 Task: Add sheet name to the page.
Action: Mouse moved to (65, 100)
Screenshot: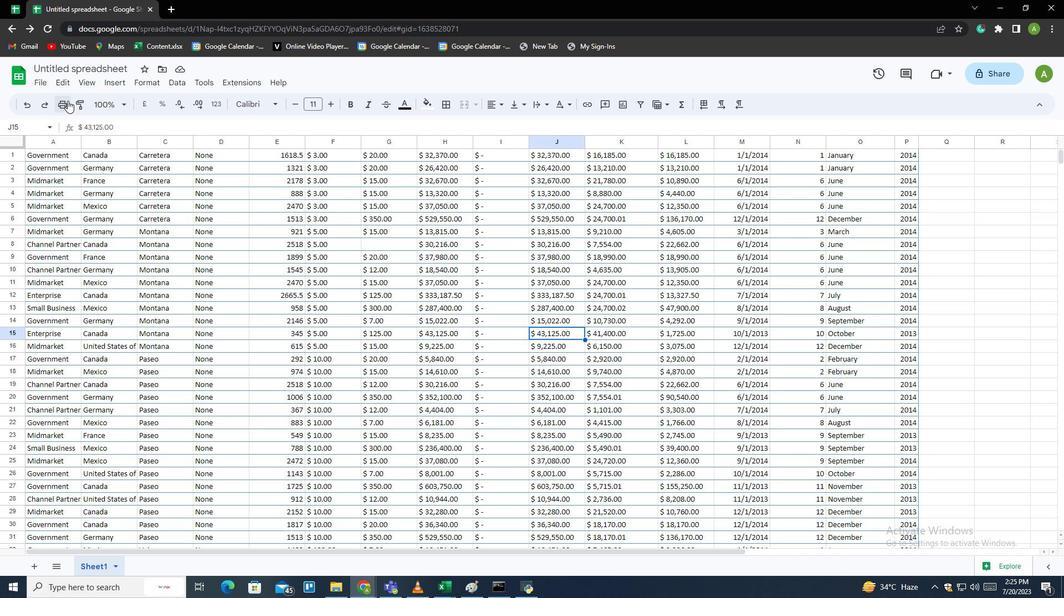 
Action: Mouse pressed left at (65, 100)
Screenshot: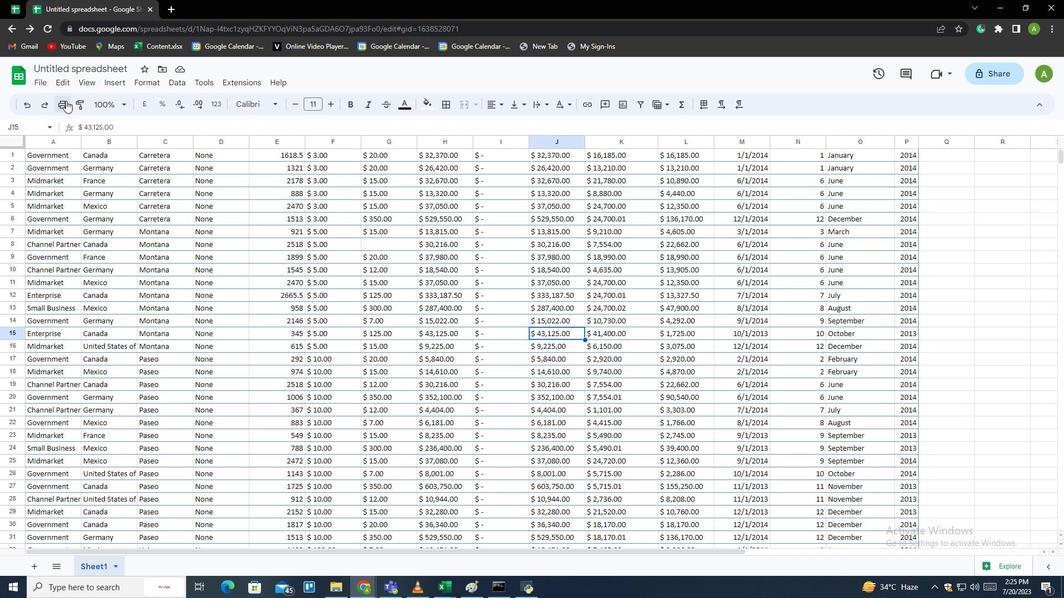 
Action: Mouse moved to (988, 384)
Screenshot: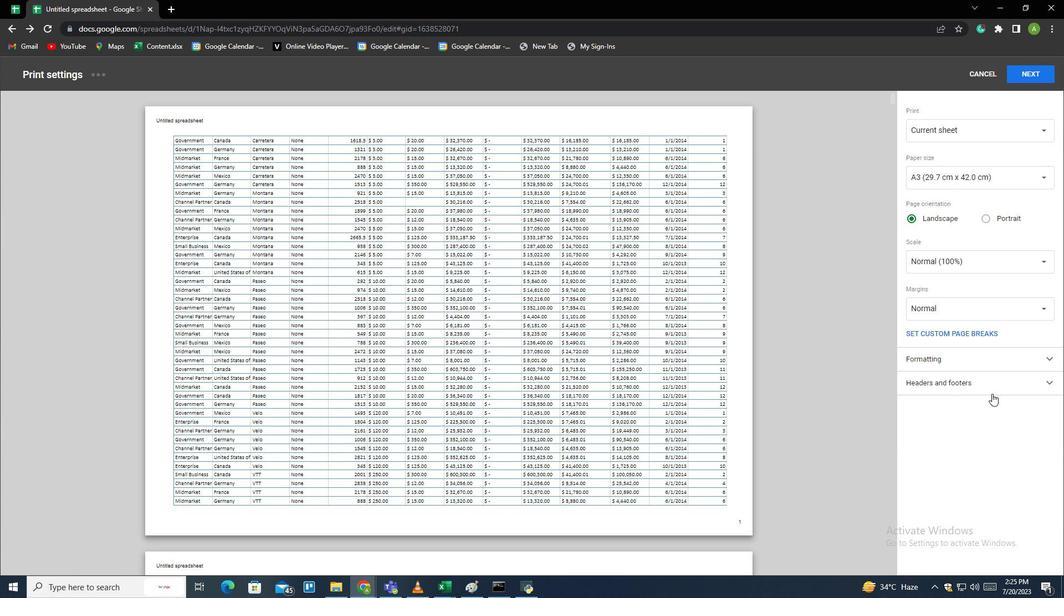 
Action: Mouse pressed left at (988, 384)
Screenshot: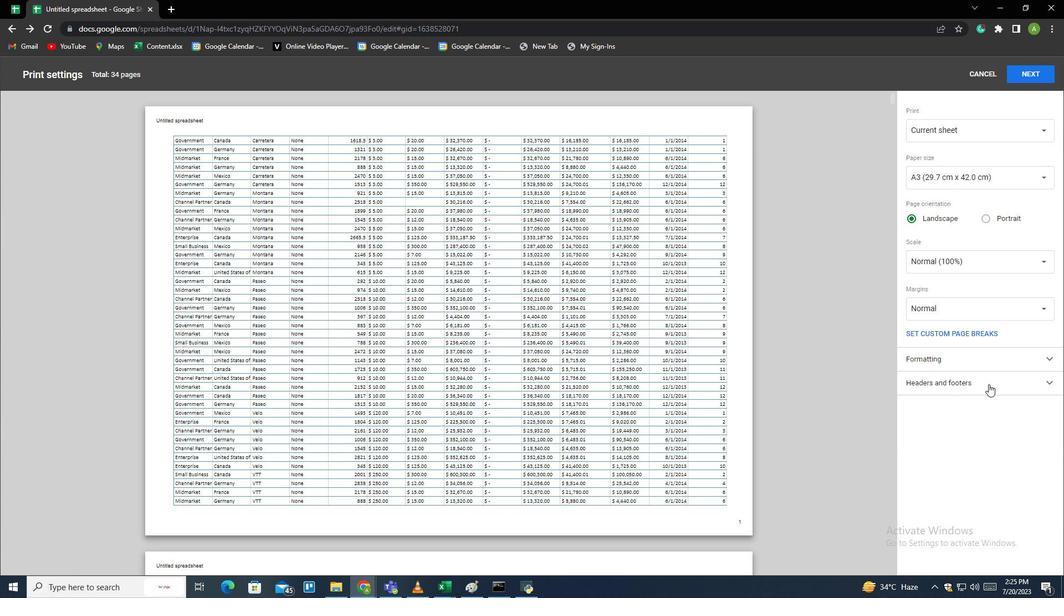 
Action: Mouse moved to (910, 447)
Screenshot: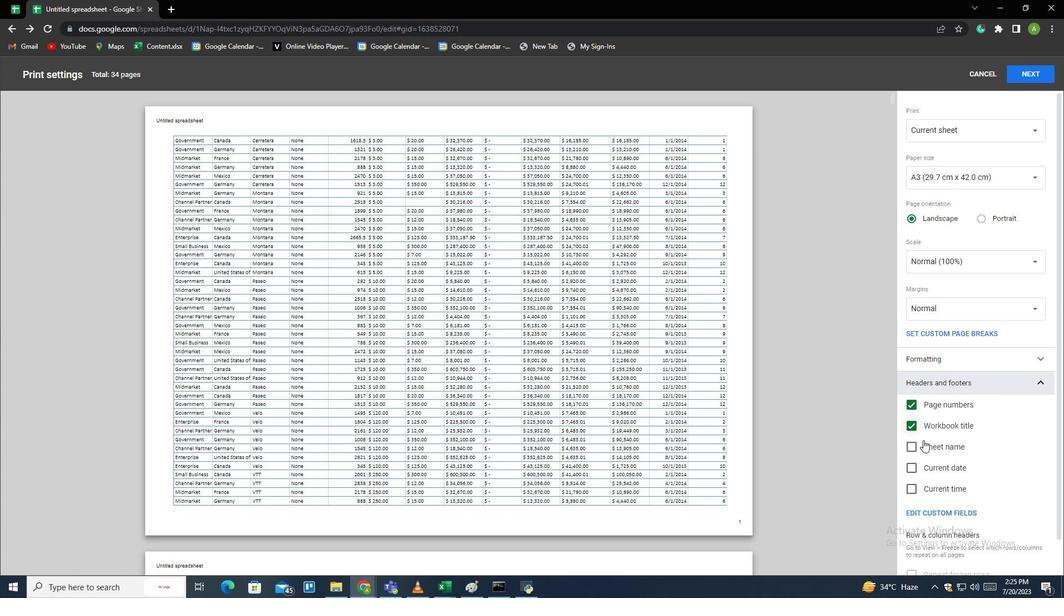 
Action: Mouse pressed left at (910, 447)
Screenshot: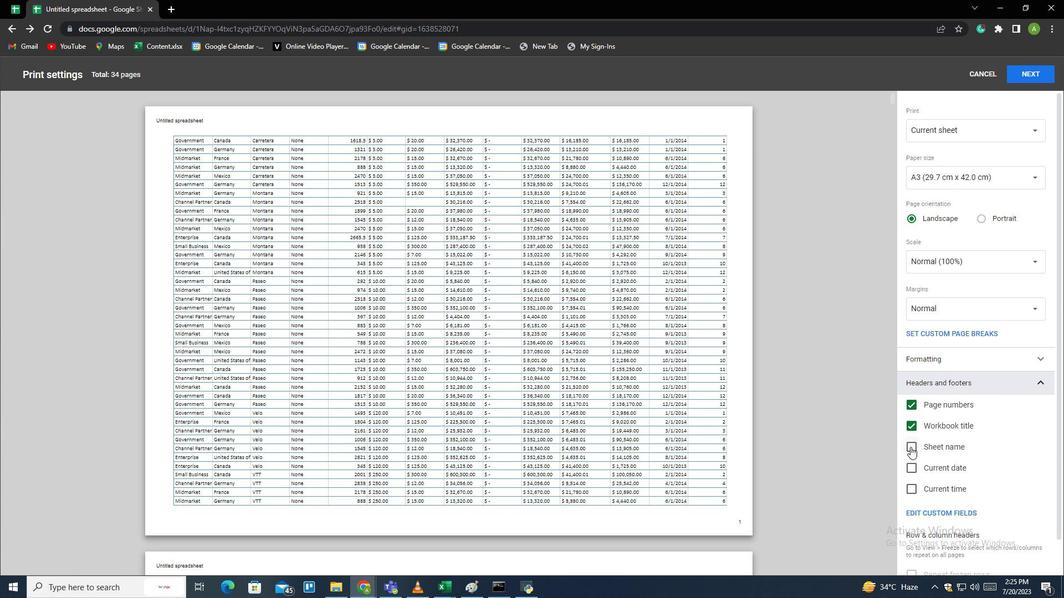 
Action: Mouse moved to (895, 412)
Screenshot: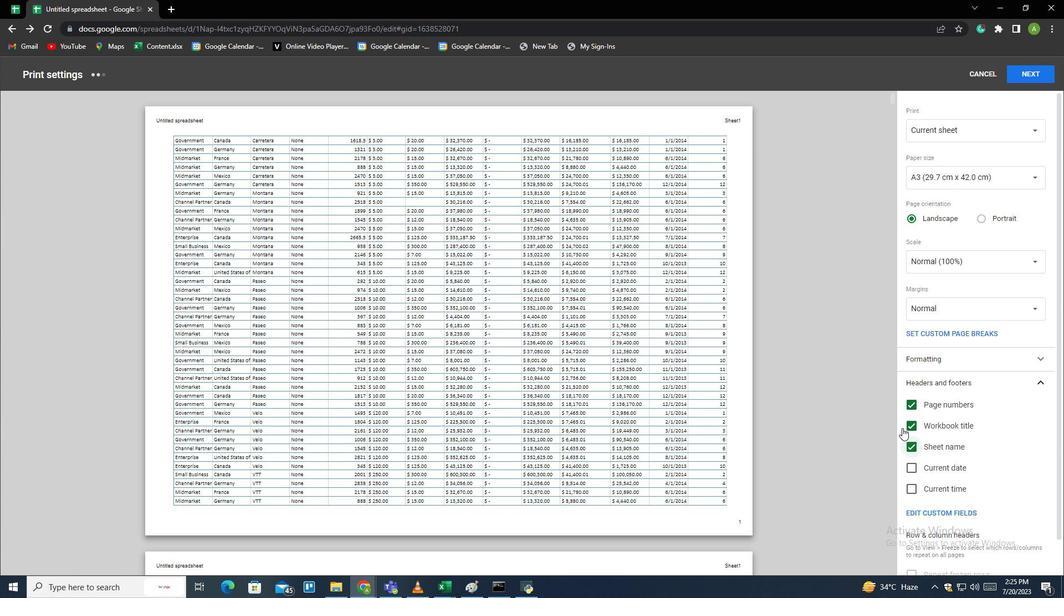 
